 Task: Ignore an email conversation in your inbox.
Action: Mouse moved to (246, 182)
Screenshot: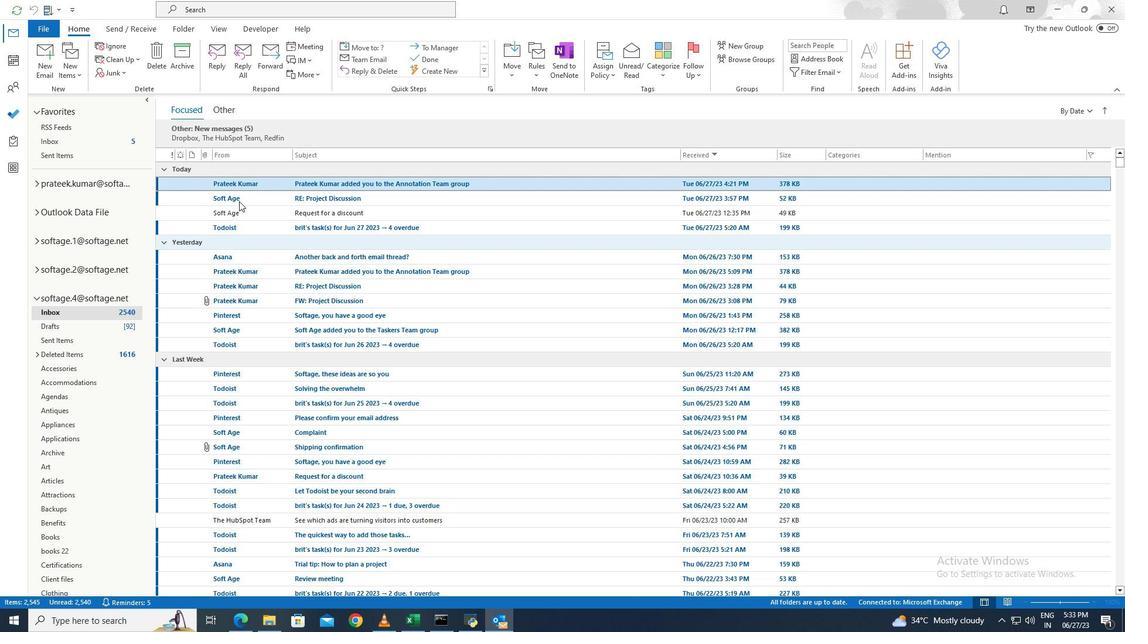 
Action: Mouse pressed left at (246, 182)
Screenshot: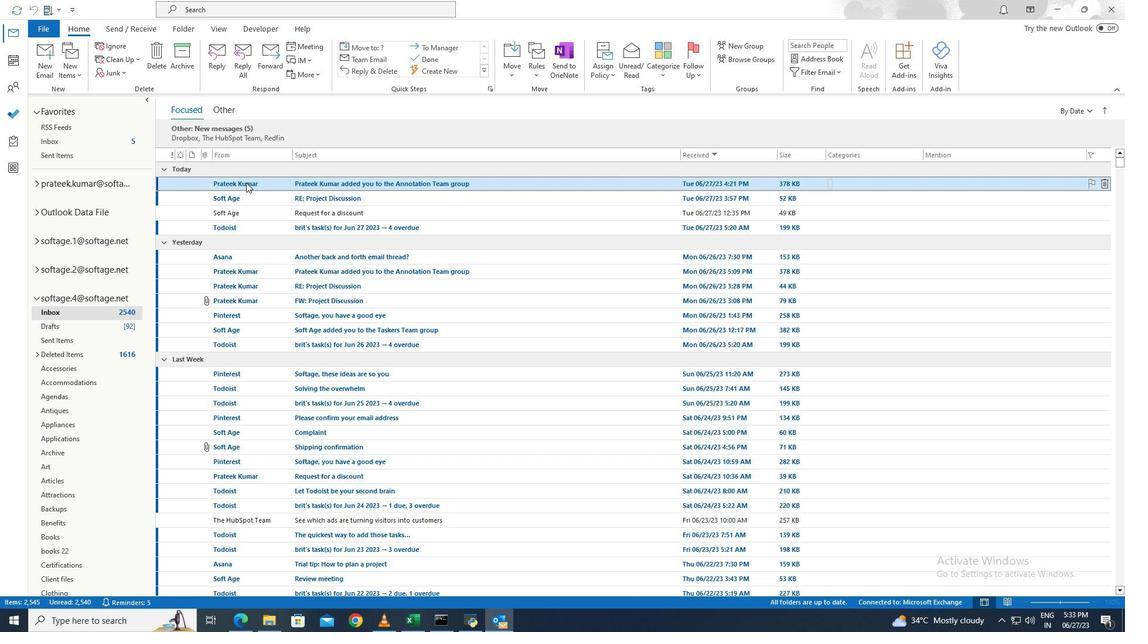 
Action: Mouse moved to (112, 41)
Screenshot: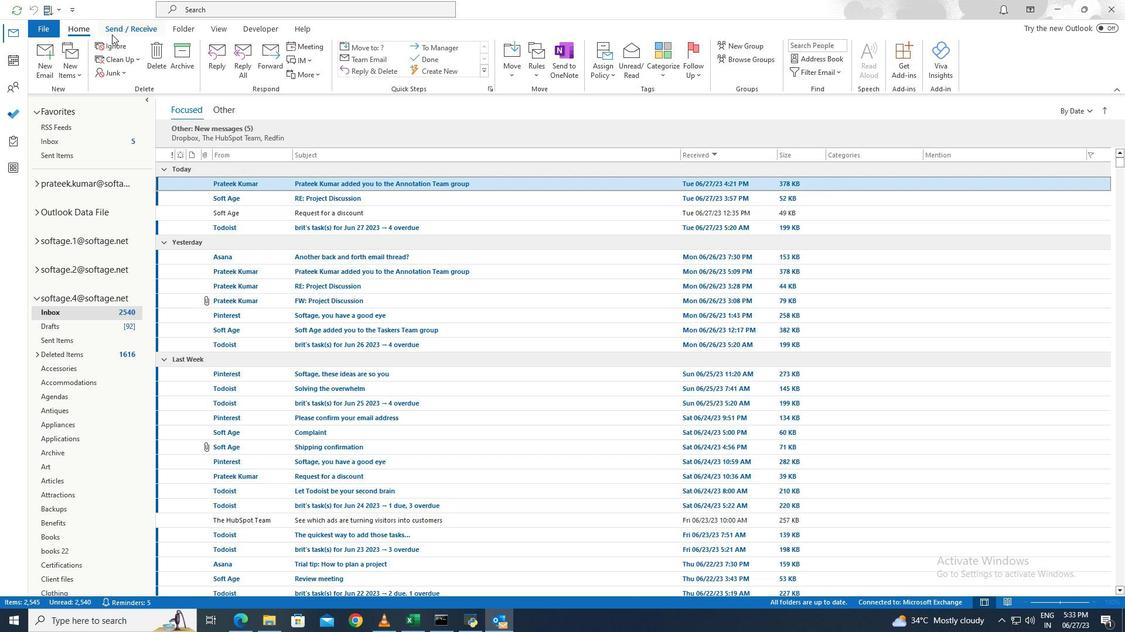 
Action: Mouse pressed left at (112, 41)
Screenshot: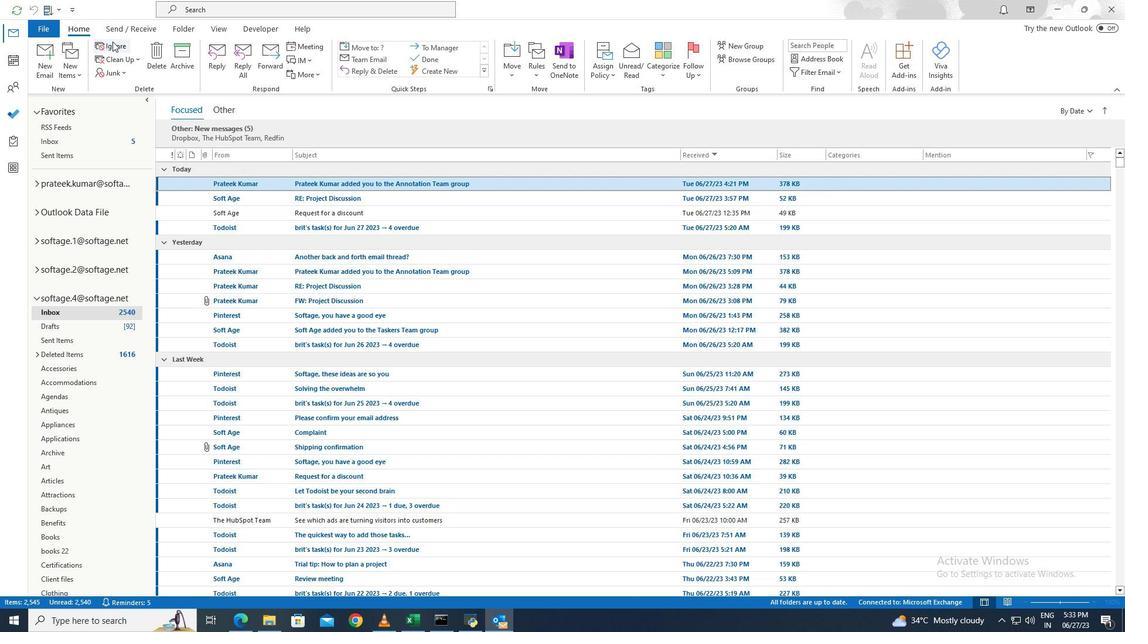 
Action: Mouse moved to (447, 328)
Screenshot: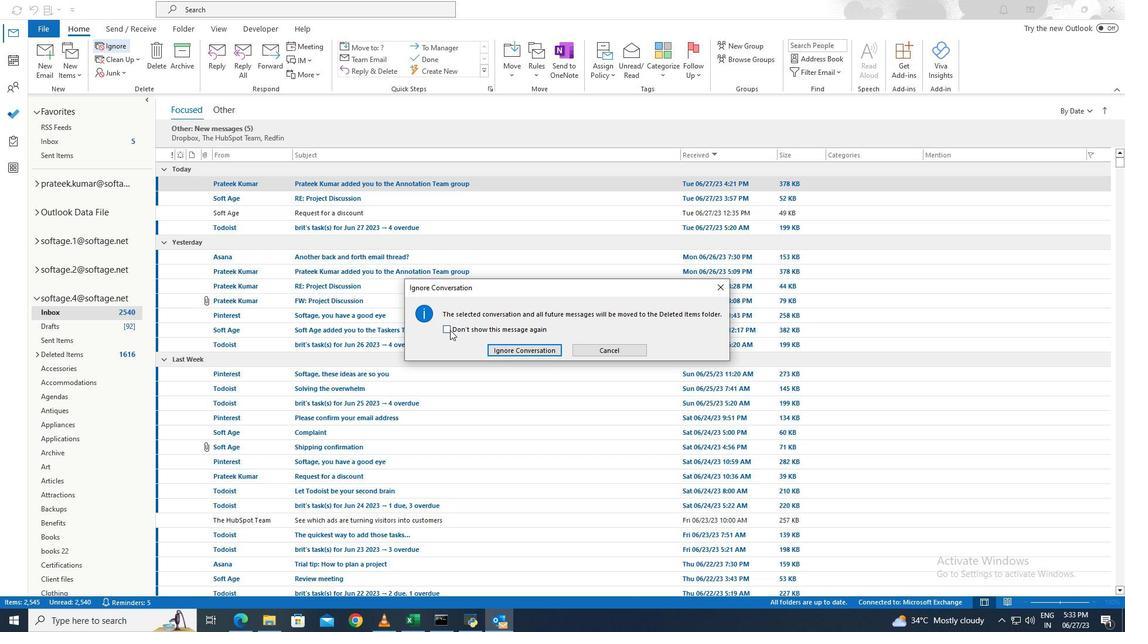 
Action: Mouse pressed left at (447, 328)
Screenshot: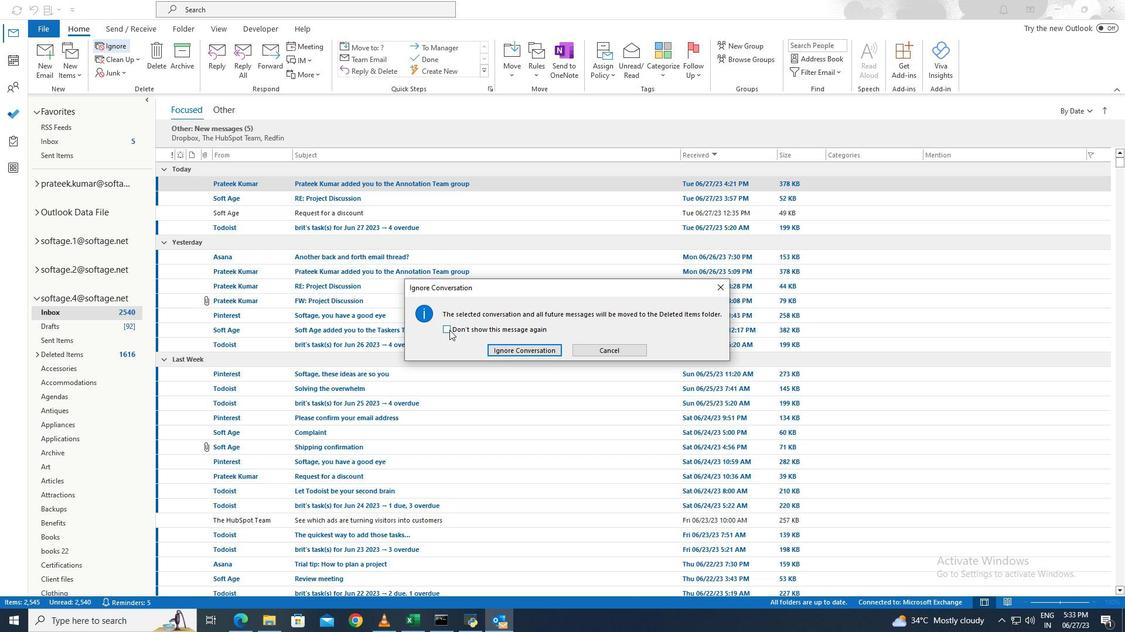 
Action: Mouse moved to (536, 348)
Screenshot: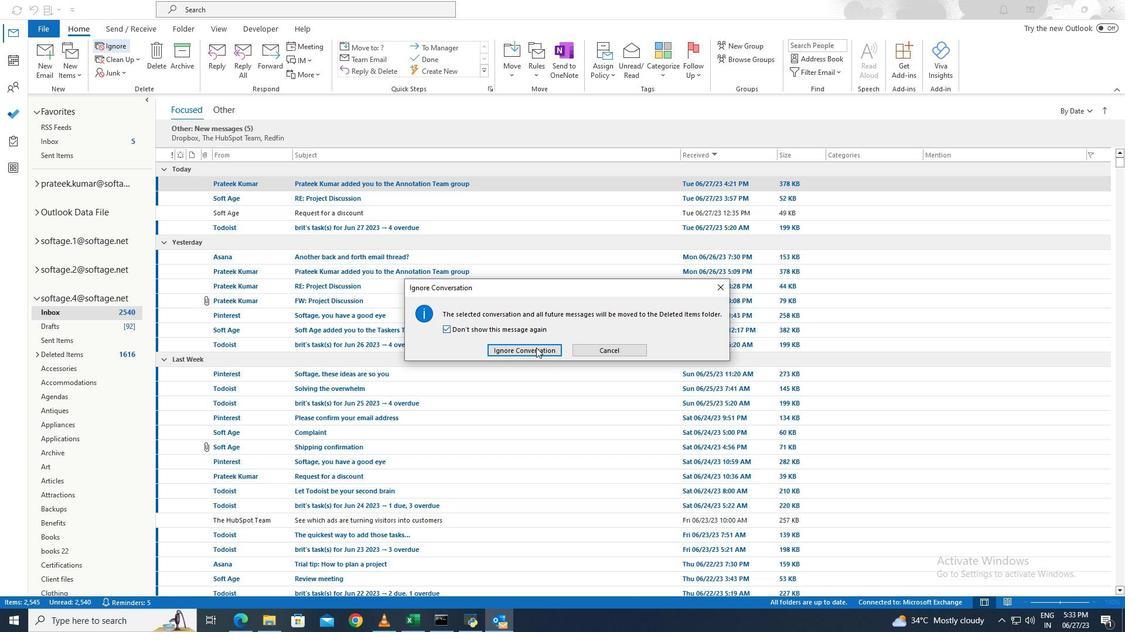 
Action: Mouse pressed left at (536, 348)
Screenshot: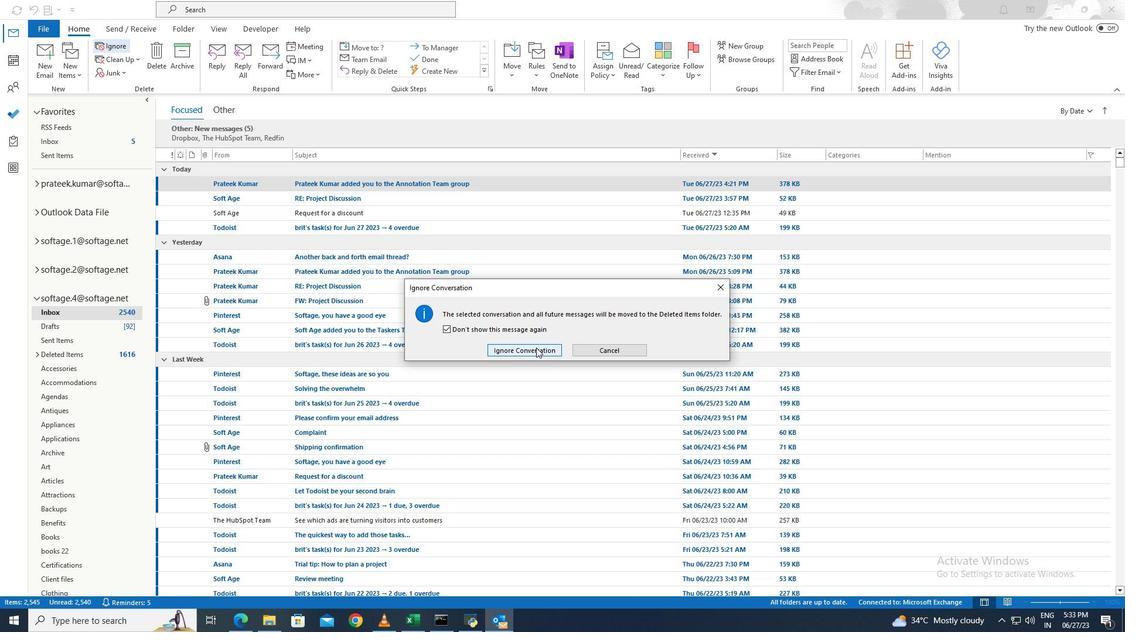 
